 Task: Reply All to email with the signature Caleb Scott with the subject 'Apology' from softage.1@softage.net with the message 'Can you please provide more information about the new company branding initiative?'
Action: Mouse moved to (993, 166)
Screenshot: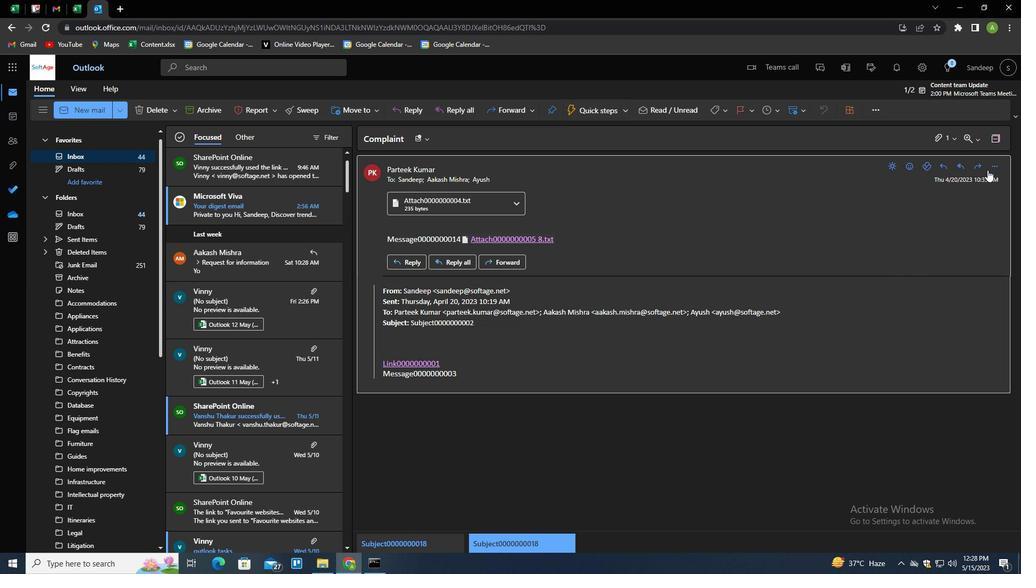 
Action: Mouse pressed left at (993, 166)
Screenshot: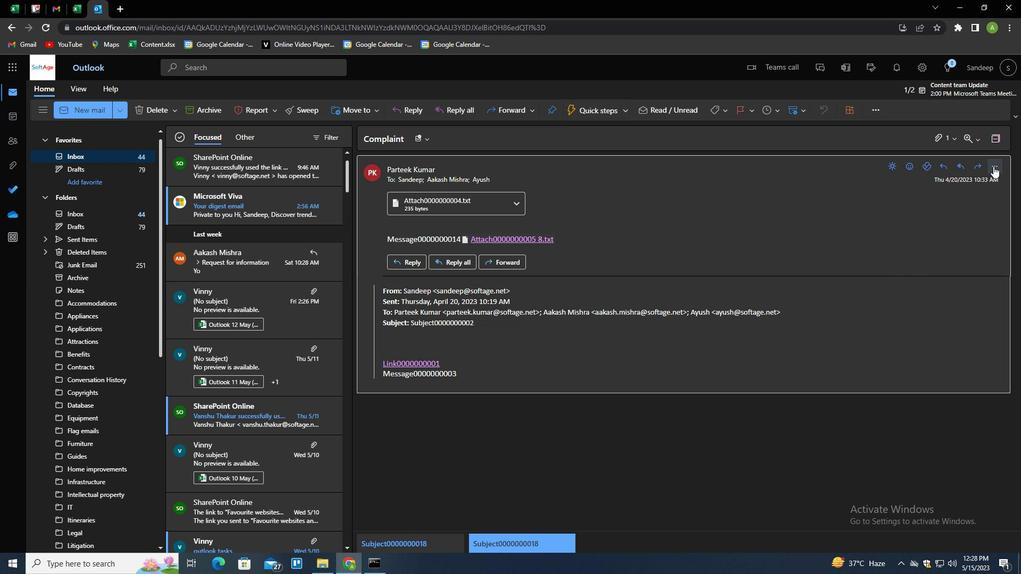 
Action: Mouse moved to (934, 202)
Screenshot: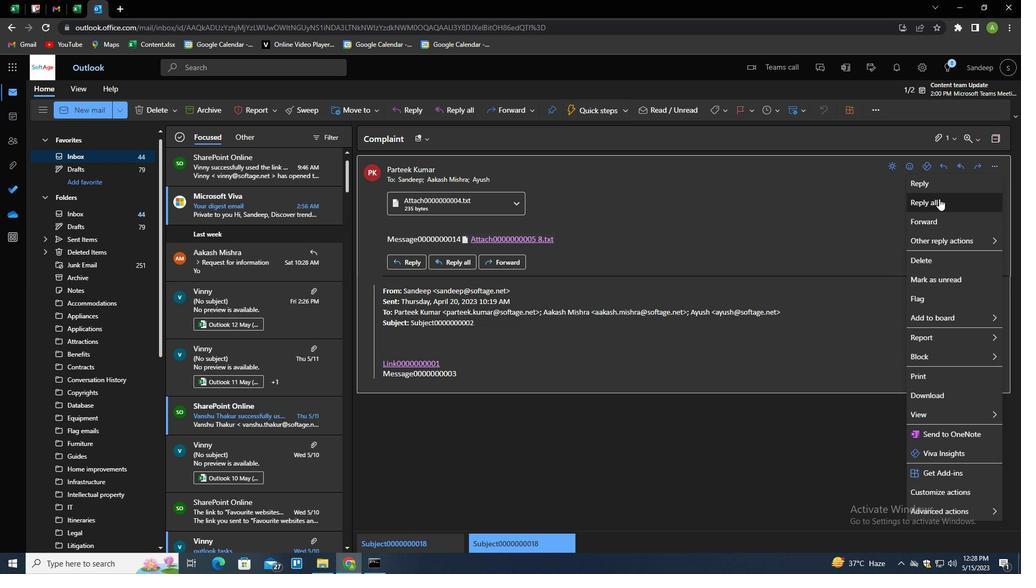 
Action: Mouse pressed left at (934, 202)
Screenshot: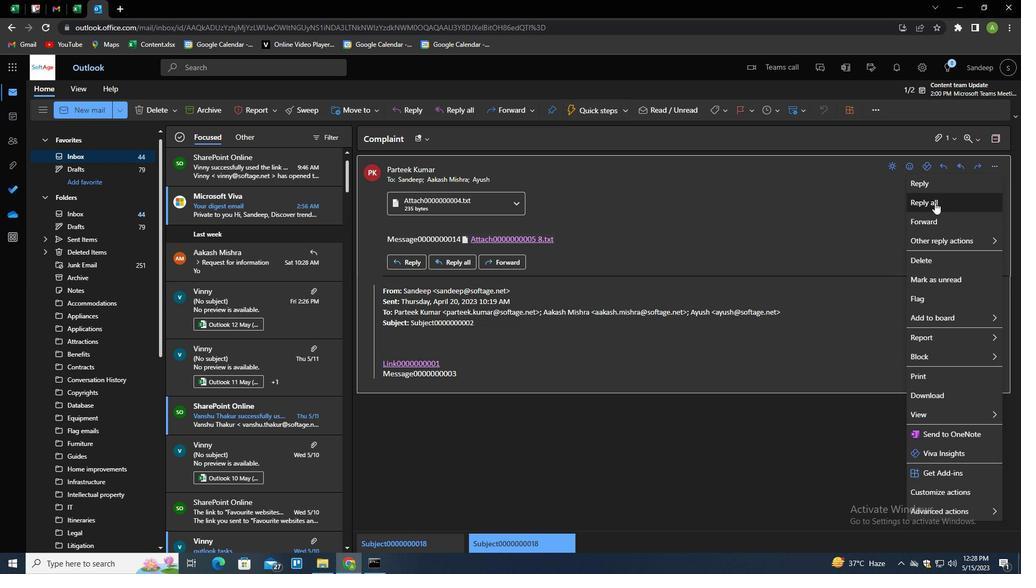 
Action: Mouse moved to (367, 304)
Screenshot: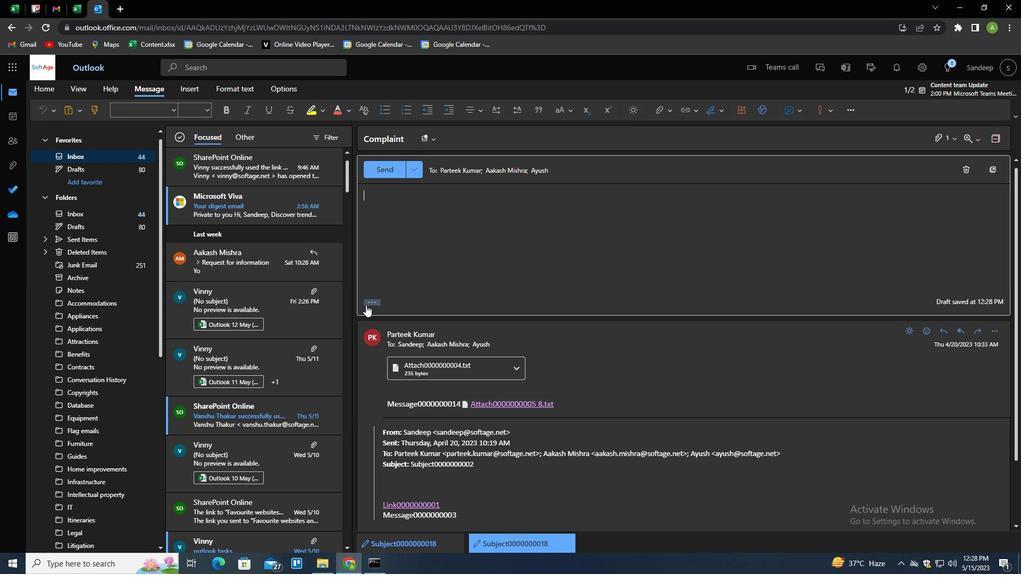 
Action: Mouse pressed left at (367, 304)
Screenshot: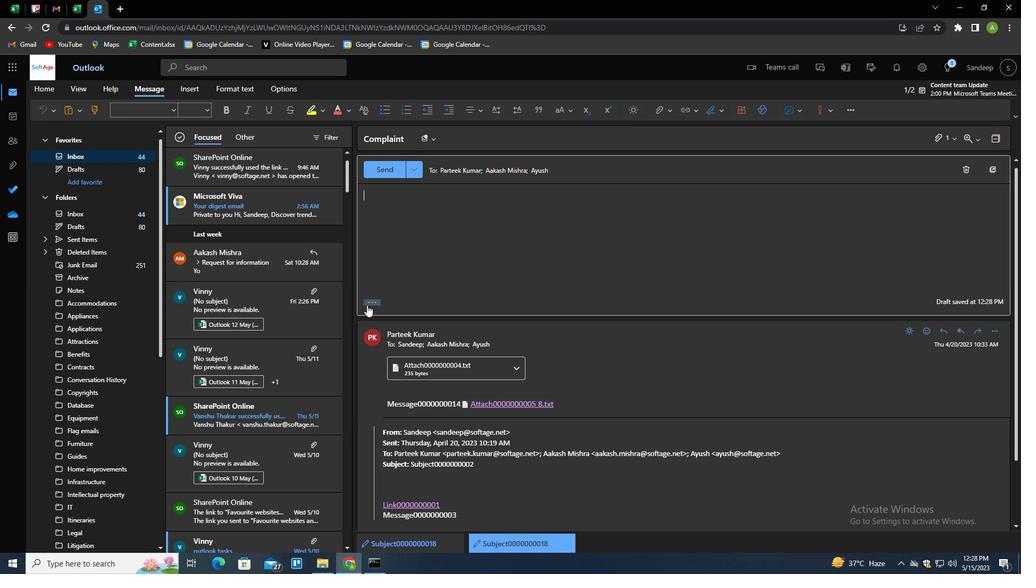 
Action: Mouse moved to (709, 117)
Screenshot: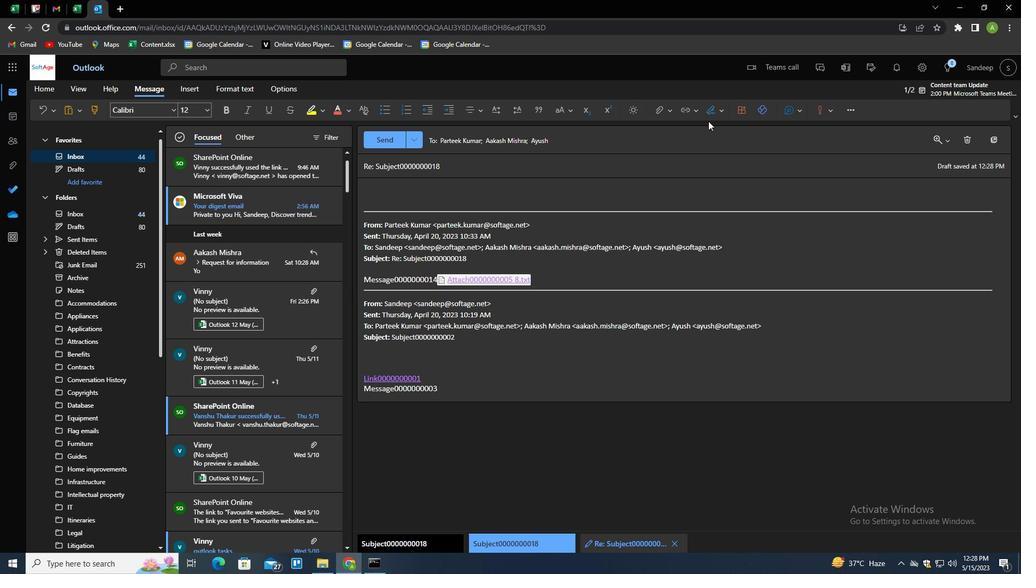 
Action: Mouse pressed left at (709, 117)
Screenshot: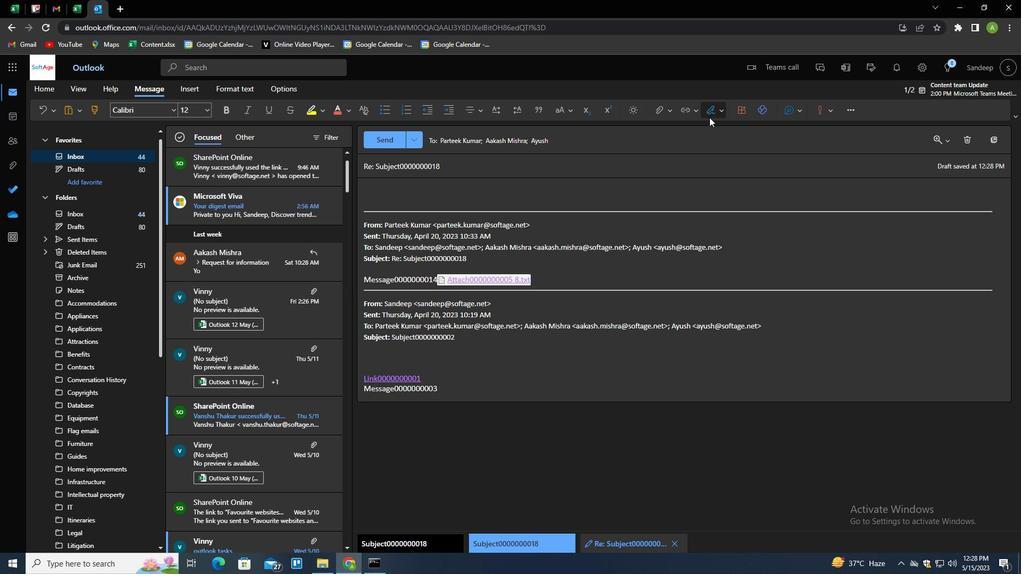 
Action: Mouse moved to (700, 153)
Screenshot: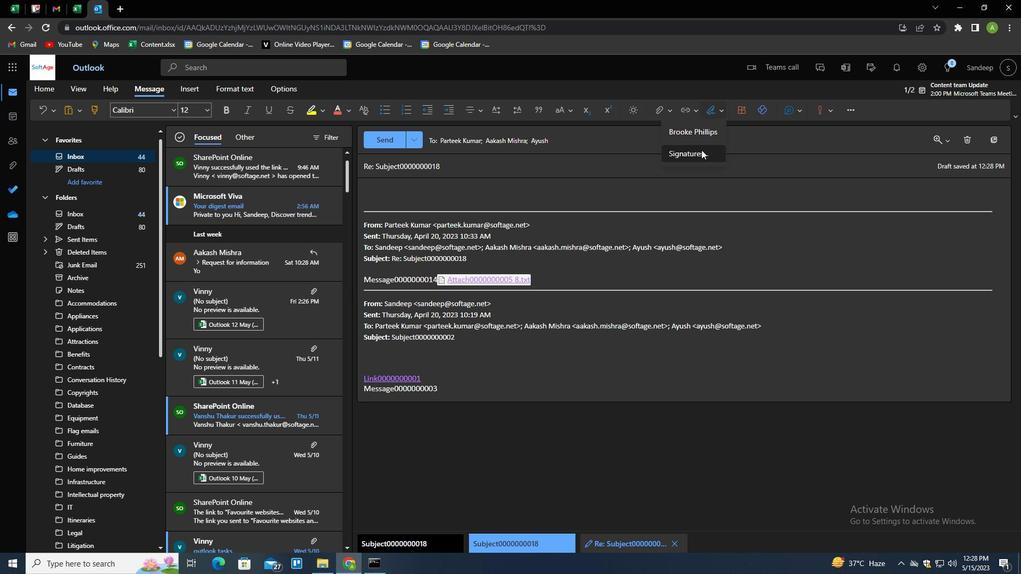 
Action: Mouse pressed left at (700, 153)
Screenshot: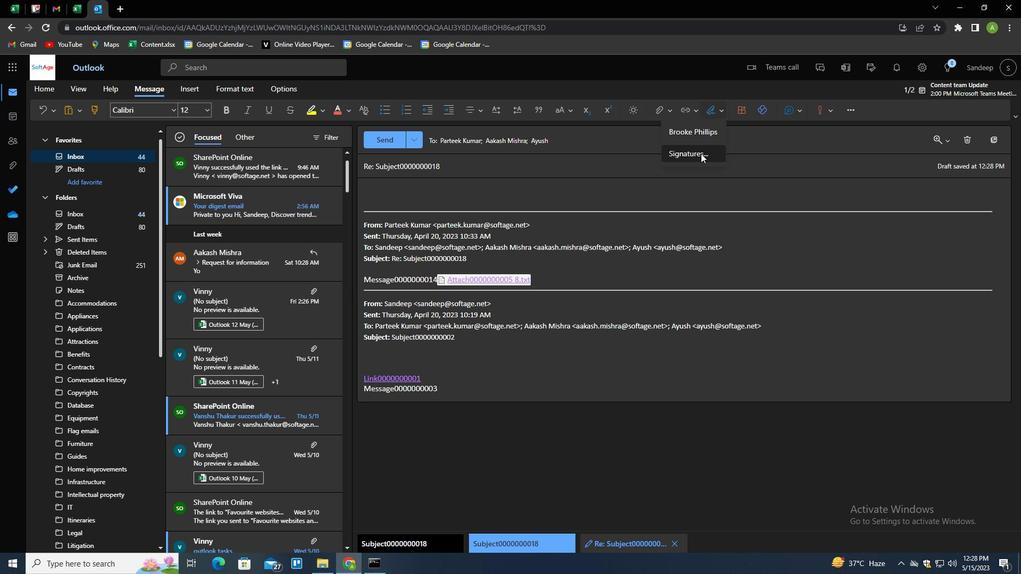 
Action: Mouse moved to (718, 201)
Screenshot: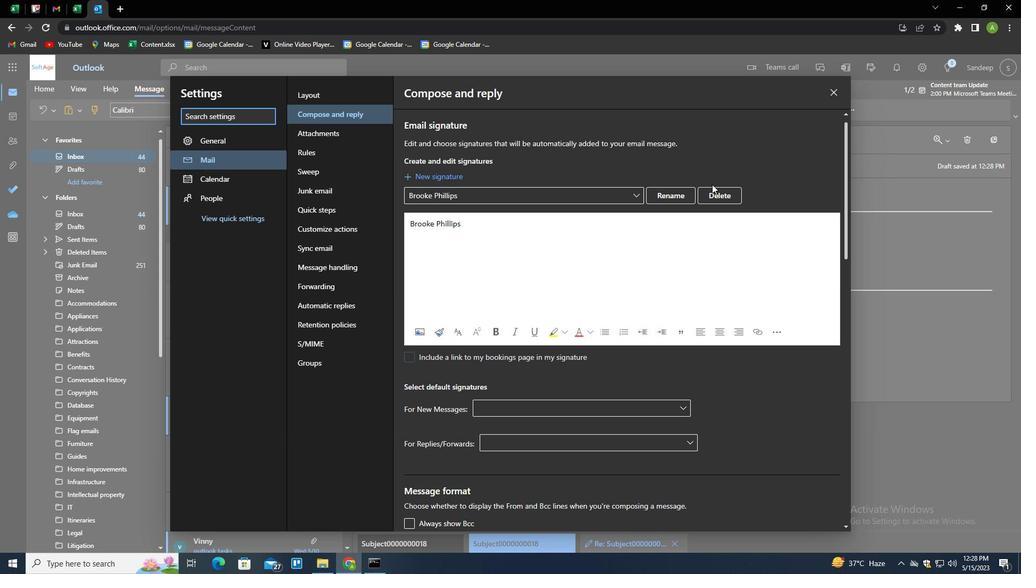 
Action: Mouse pressed left at (718, 201)
Screenshot: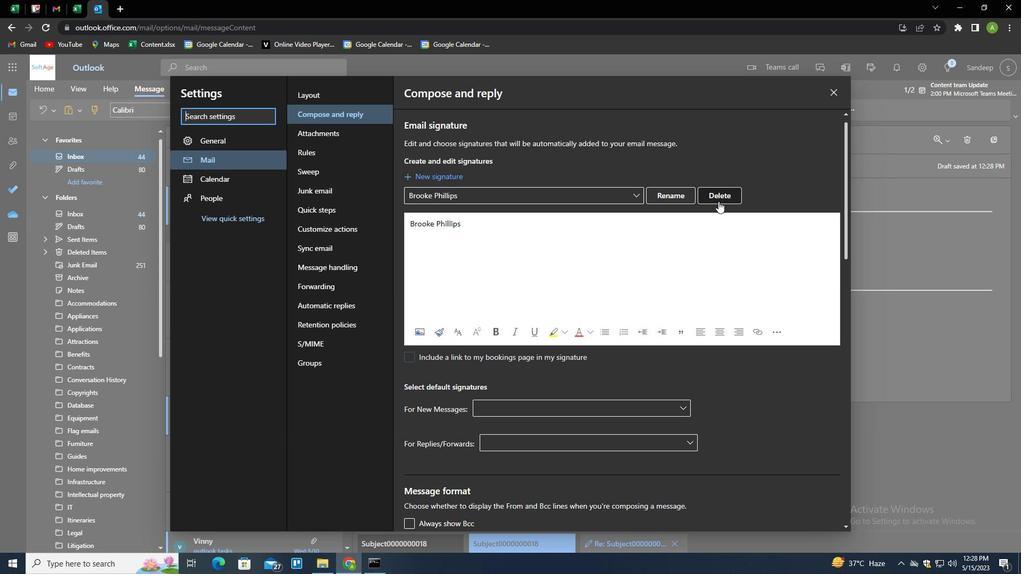 
Action: Mouse moved to (708, 196)
Screenshot: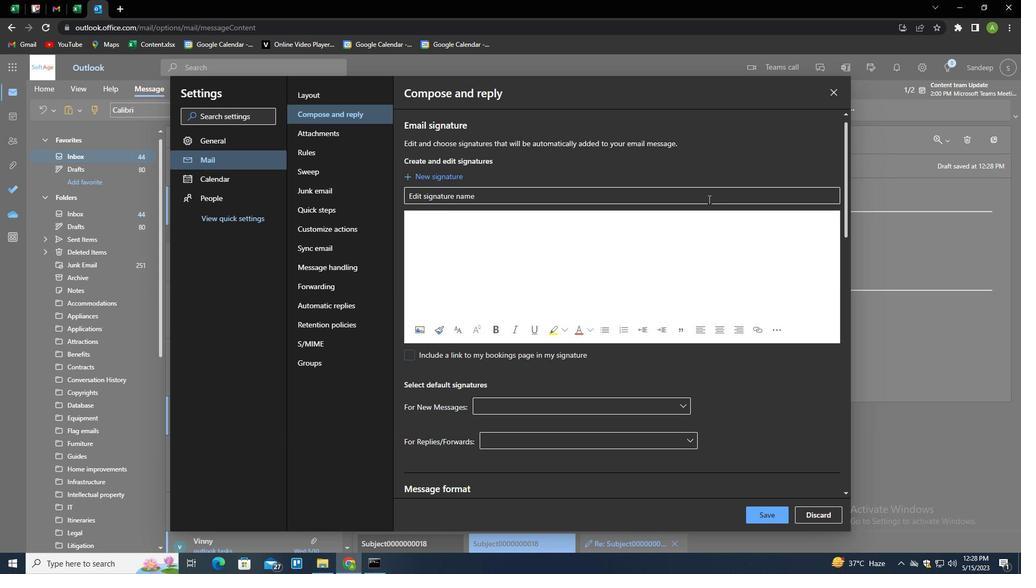 
Action: Mouse pressed left at (708, 196)
Screenshot: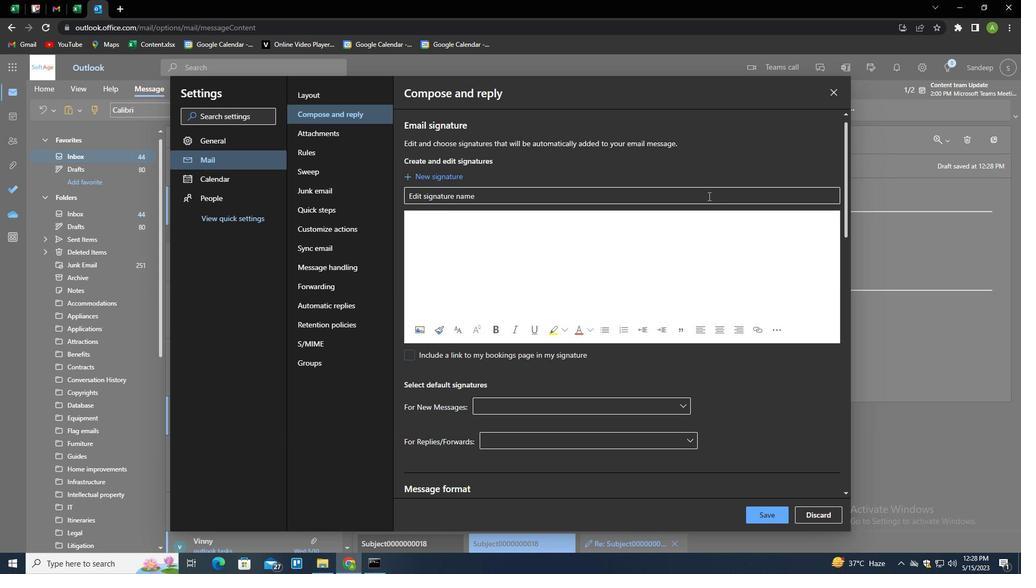 
Action: Key pressed <Key.shift>CALEB<Key.space><Key.shift>SCOOT<Key.tab><Key.shift>CALEB<Key.space>SS<Key.backspace><Key.shift>S<Key.backspace><Key.backspace><Key.shift>SCOOT
Screenshot: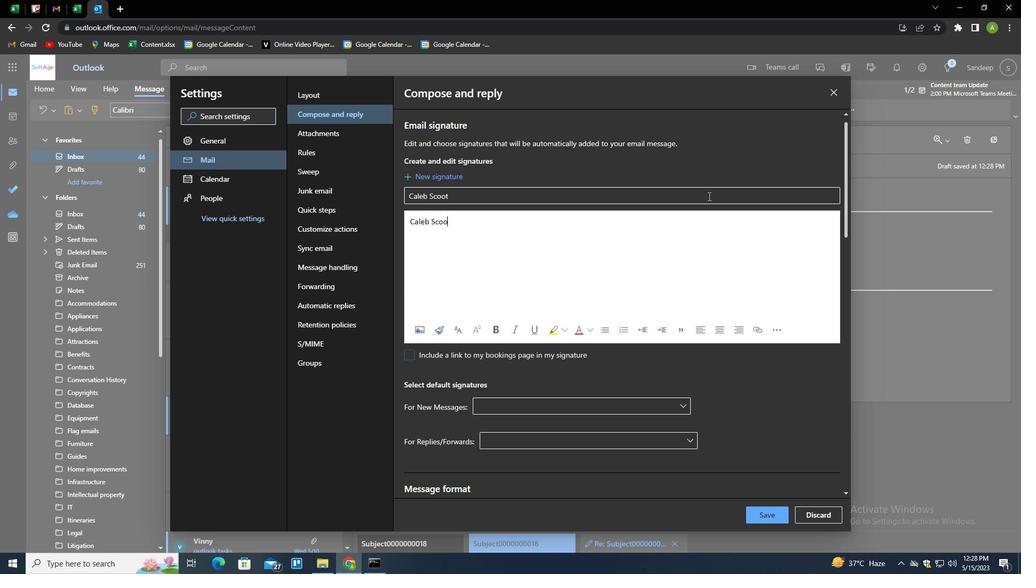 
Action: Mouse moved to (765, 512)
Screenshot: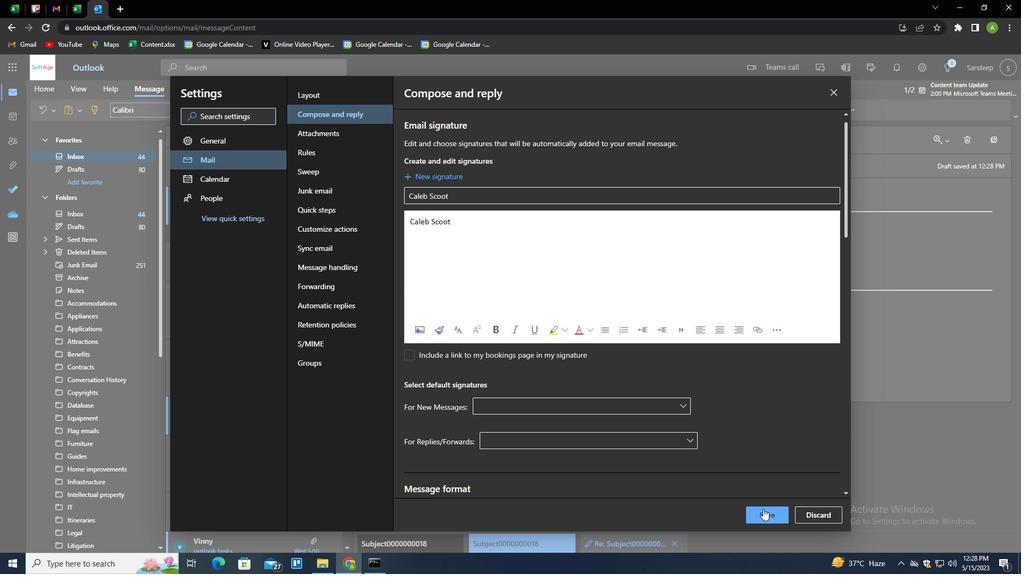 
Action: Mouse pressed left at (765, 512)
Screenshot: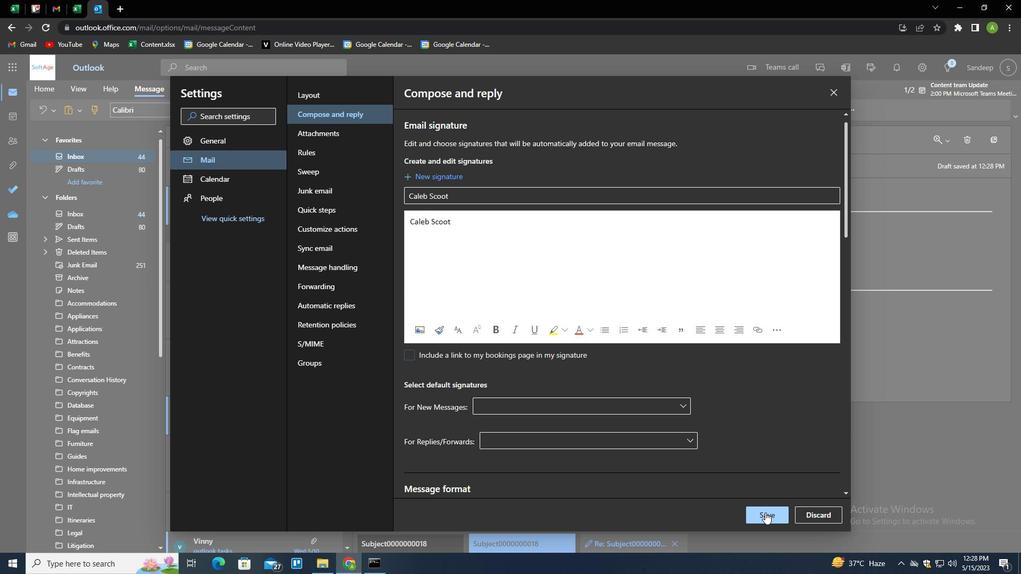 
Action: Mouse moved to (960, 395)
Screenshot: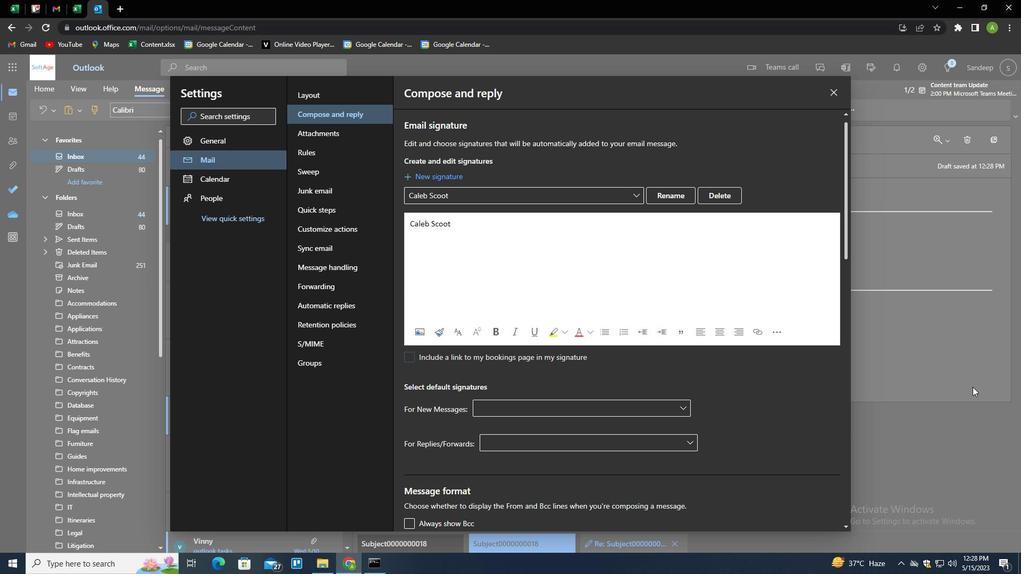 
Action: Mouse pressed left at (960, 395)
Screenshot: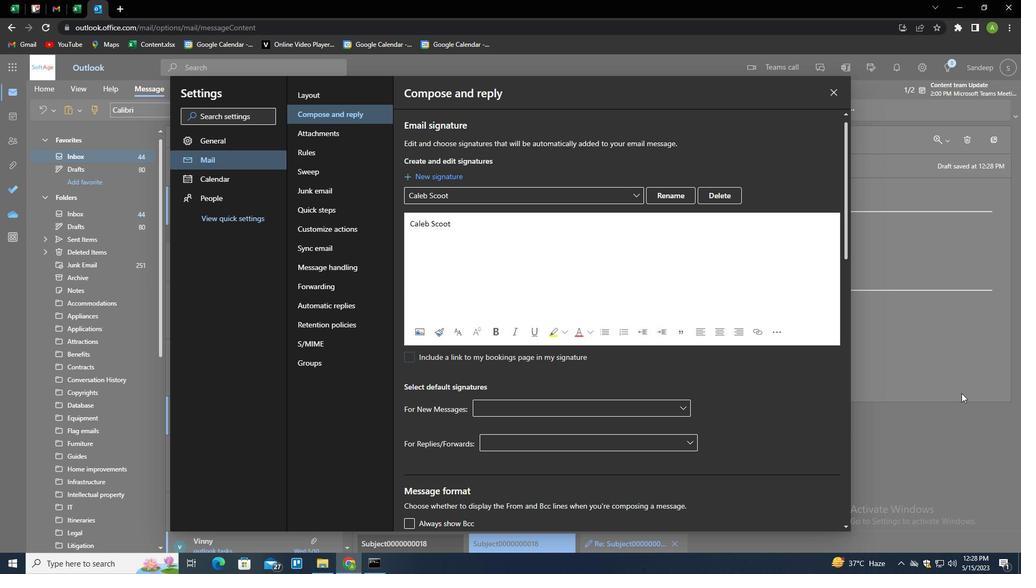
Action: Mouse moved to (717, 103)
Screenshot: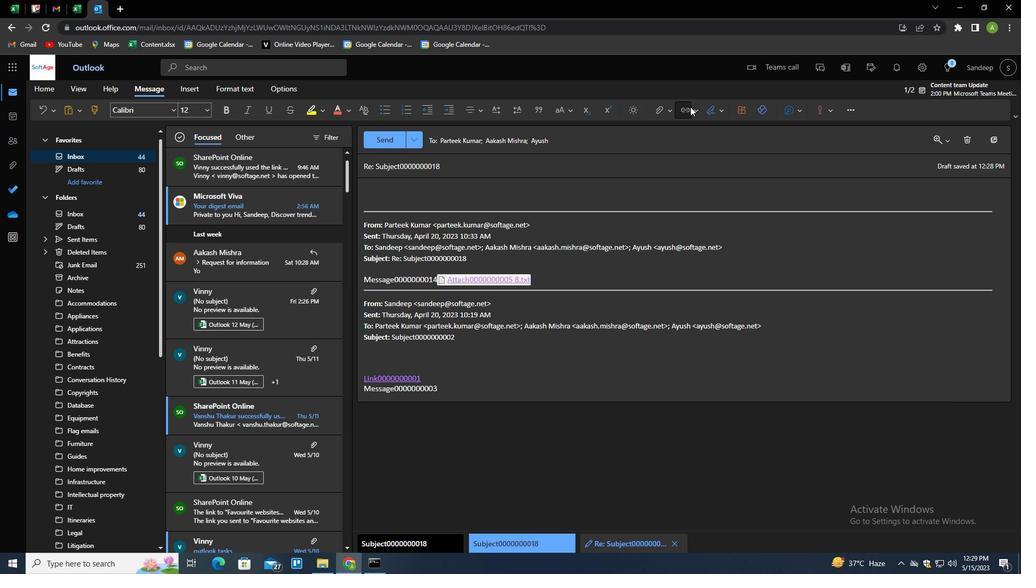 
Action: Mouse pressed left at (717, 103)
Screenshot: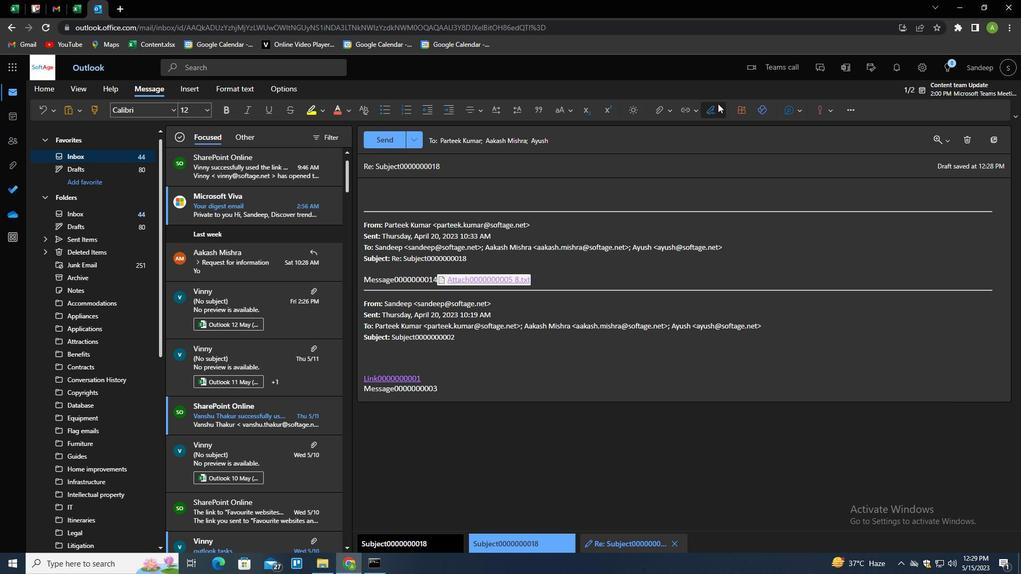 
Action: Mouse moved to (704, 128)
Screenshot: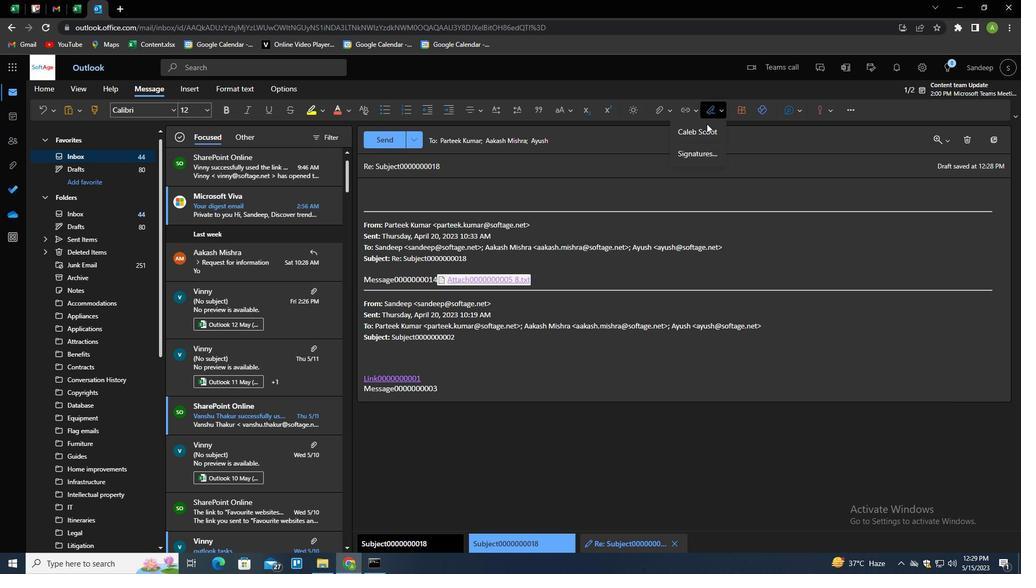 
Action: Mouse pressed left at (704, 128)
Screenshot: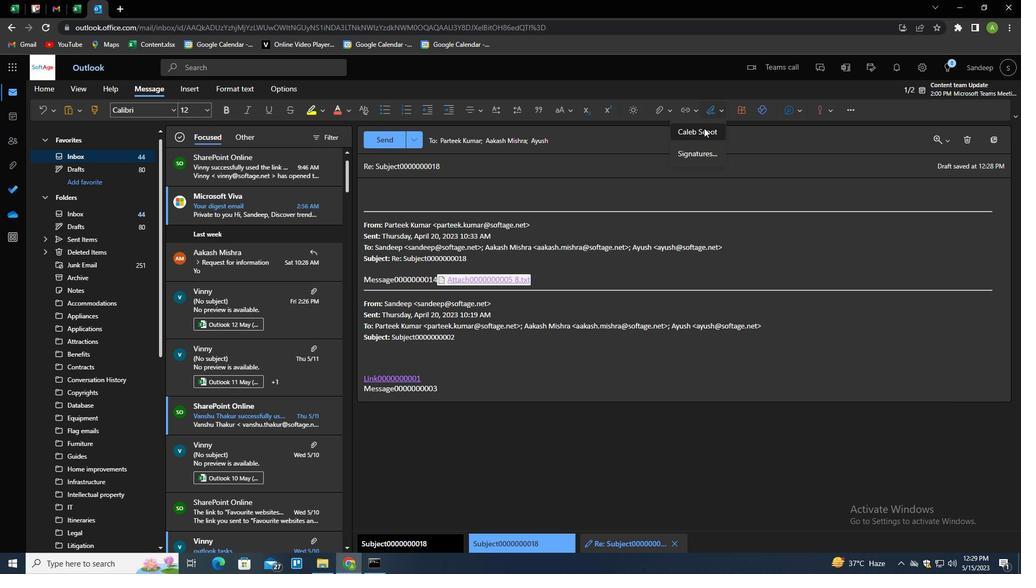 
Action: Mouse moved to (403, 169)
Screenshot: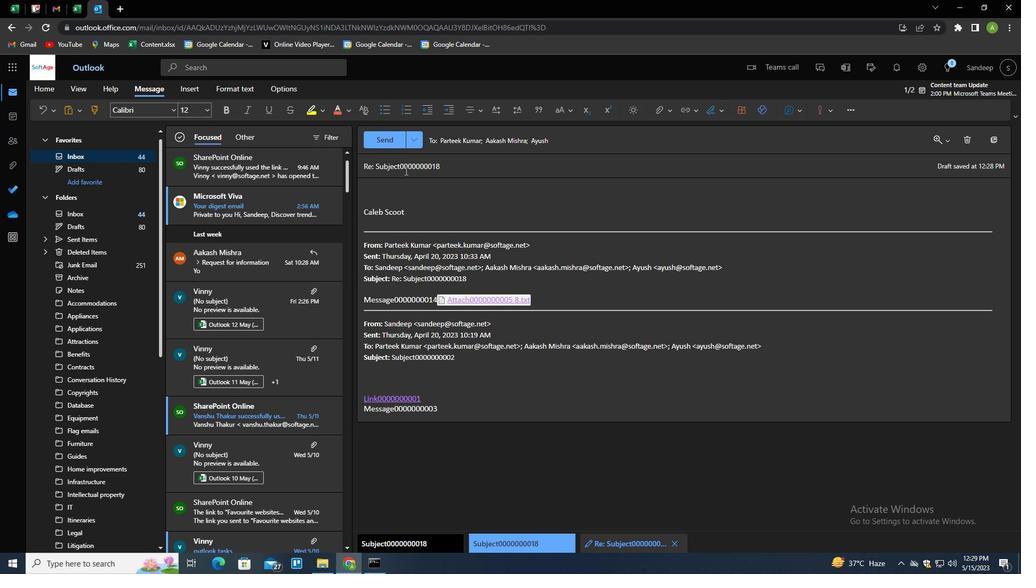 
Action: Mouse pressed left at (403, 169)
Screenshot: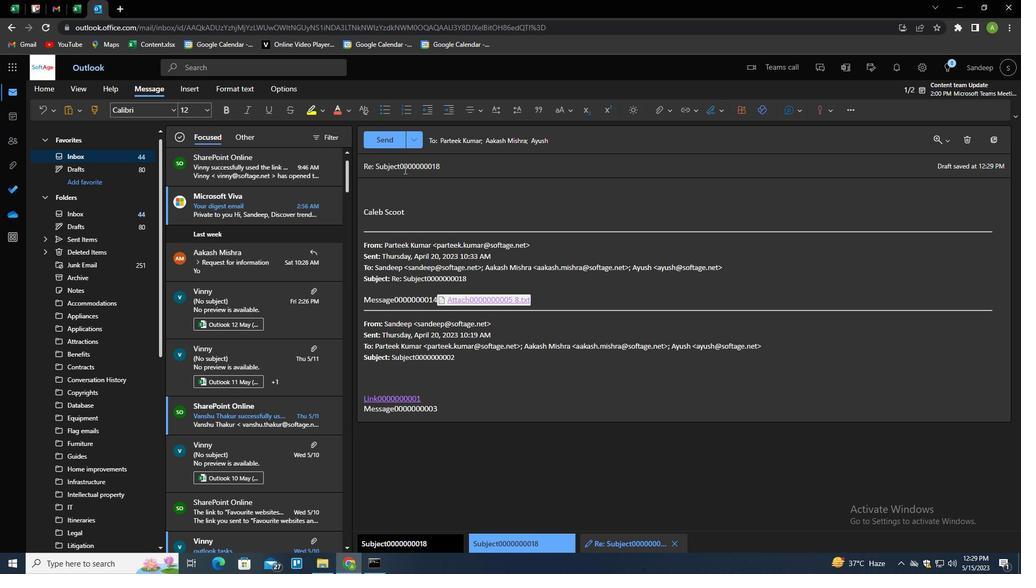 
Action: Mouse pressed left at (403, 169)
Screenshot: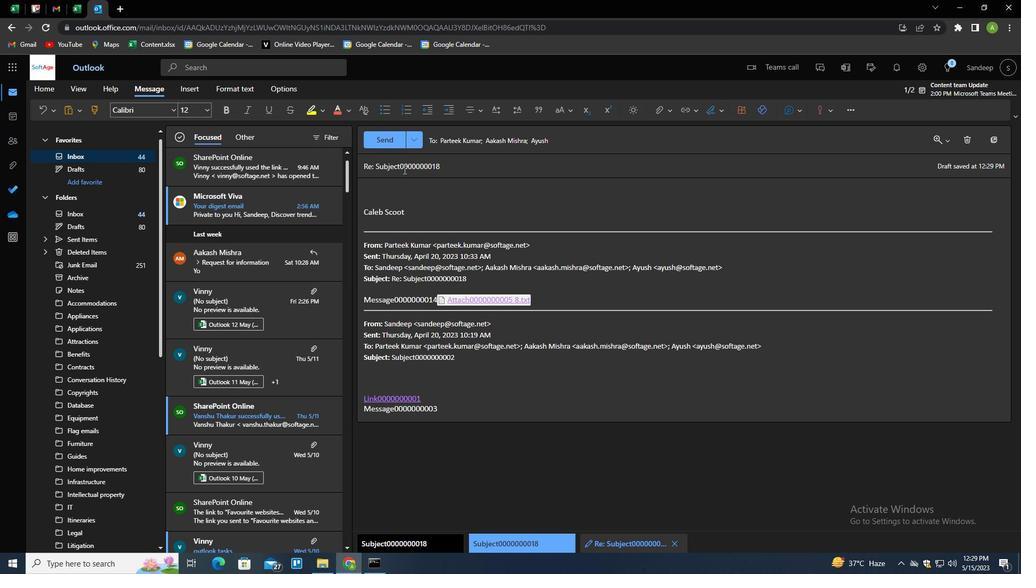 
Action: Mouse pressed left at (403, 169)
Screenshot: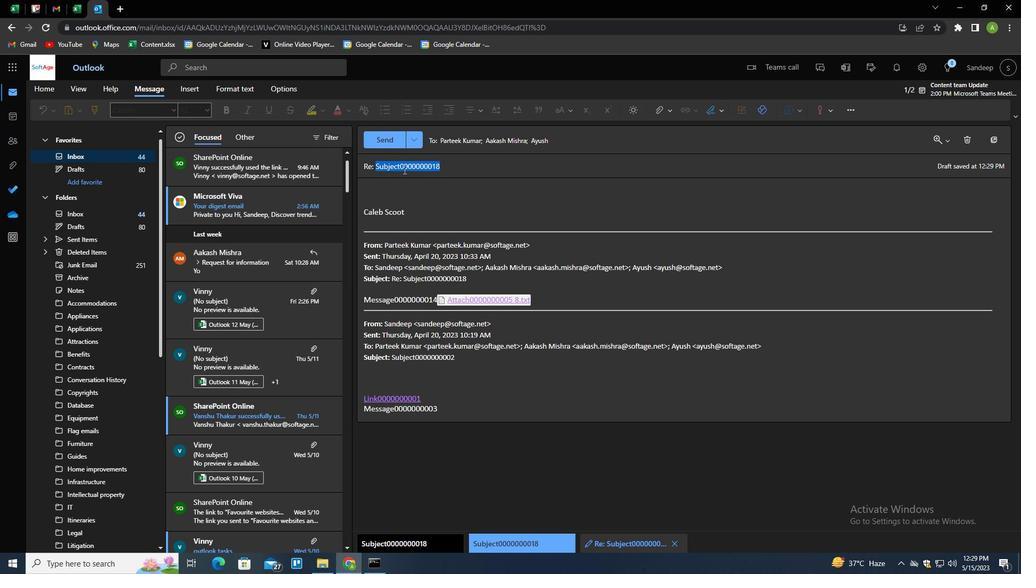 
Action: Key pressed <Key.shift>APOLOGY<Key.tab><Key.shift>CAN<Key.space>YOU<Key.space>PLEASE<Key.space>PROVIDE<Key.space>MORE<Key.space>INGOR<Key.backspace><Key.backspace><Key.backspace>FORMATION<Key.space>ABOUT<Key.space>THE<Key.space>NEW<Key.space>COMPANY<Key.space>BRANDING<Key.space>INITATIVE<Key.shift>?
Screenshot: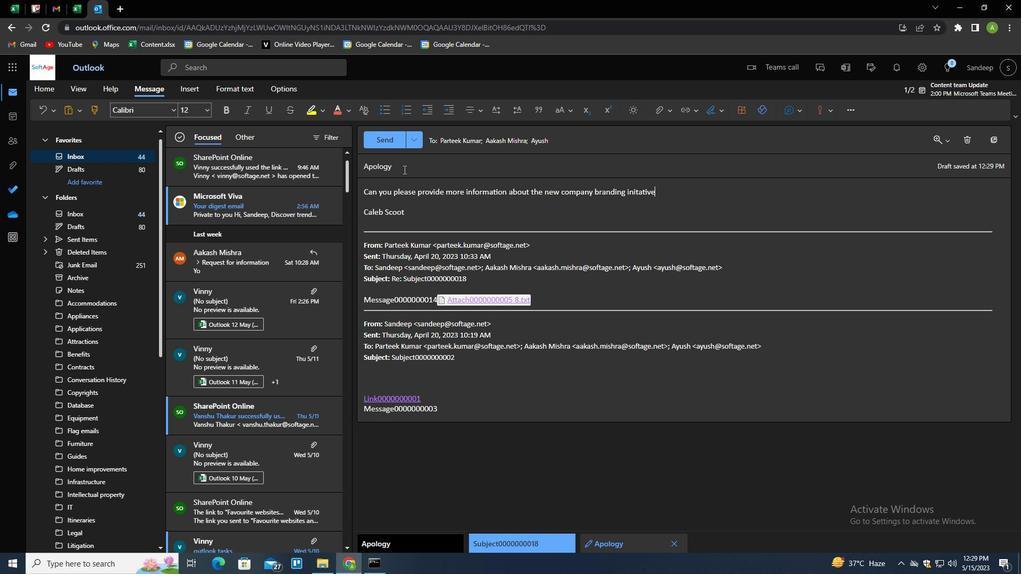 
Action: Mouse moved to (392, 145)
Screenshot: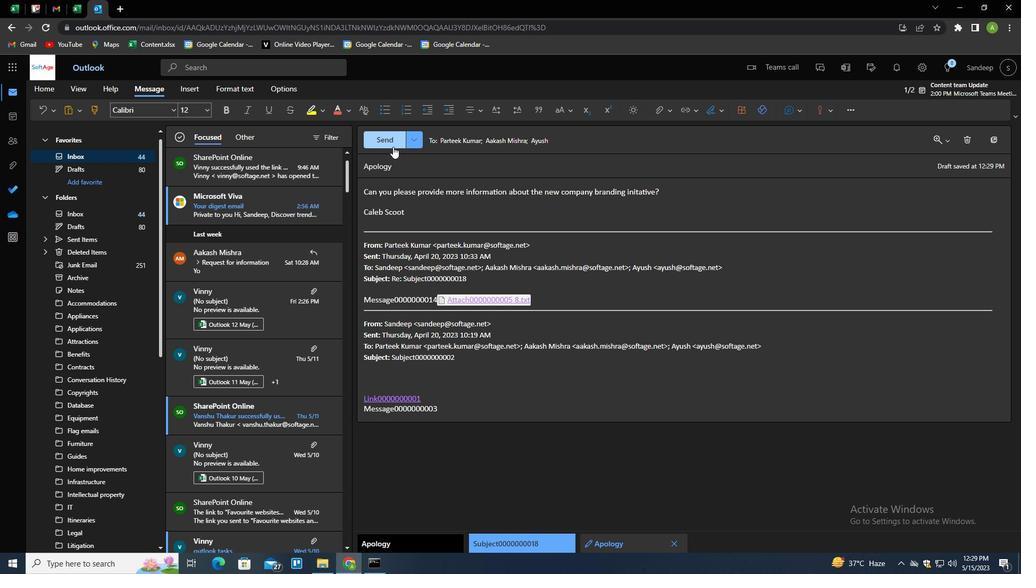 
Action: Mouse pressed left at (392, 145)
Screenshot: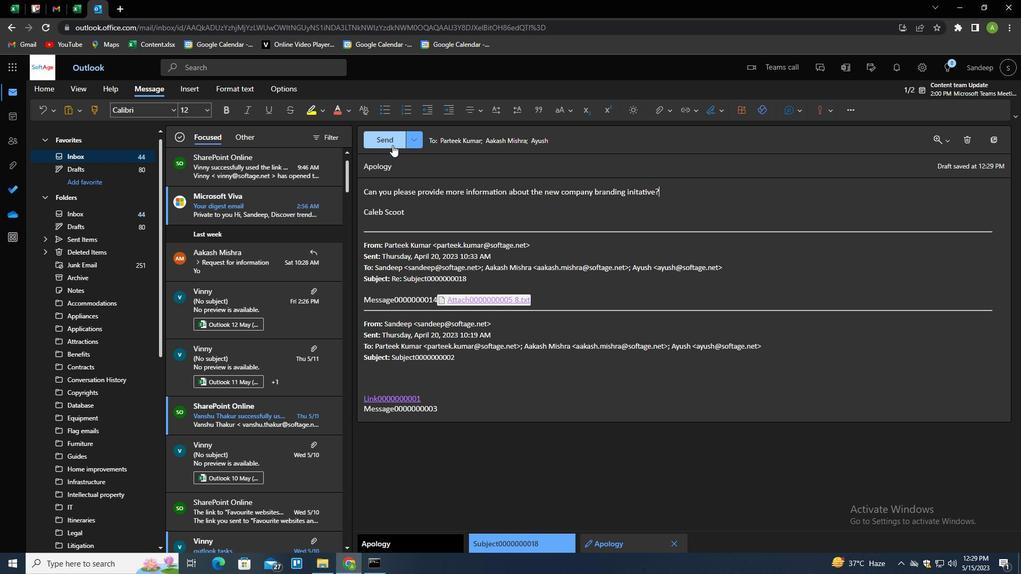 
